 Task: Add Sprouts Spicy Red Chili Grass Fed Beef Enchiladas to the cart.
Action: Mouse moved to (15, 121)
Screenshot: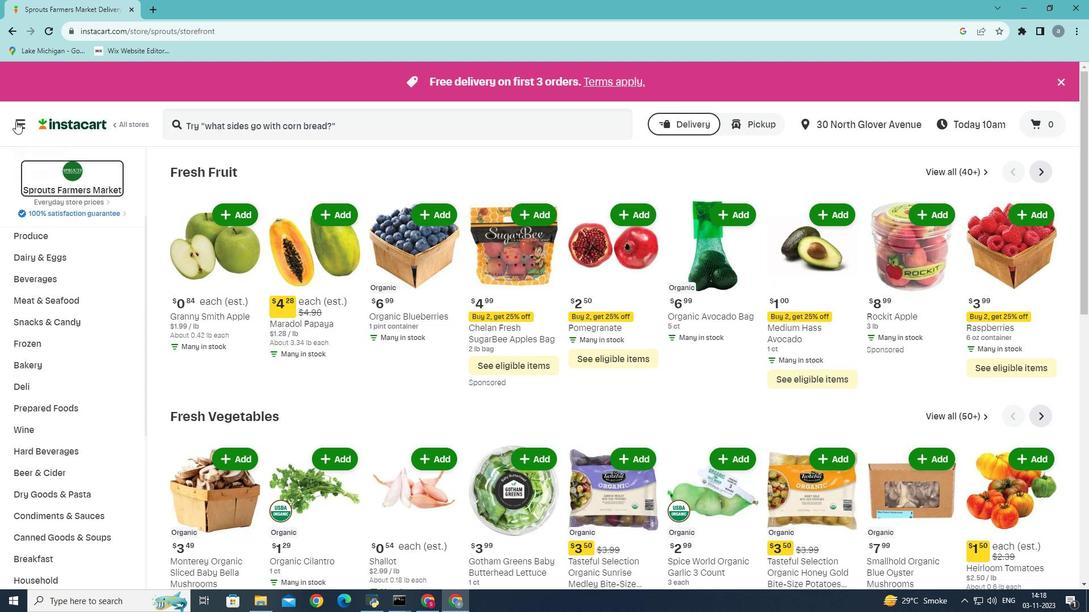 
Action: Mouse pressed left at (15, 121)
Screenshot: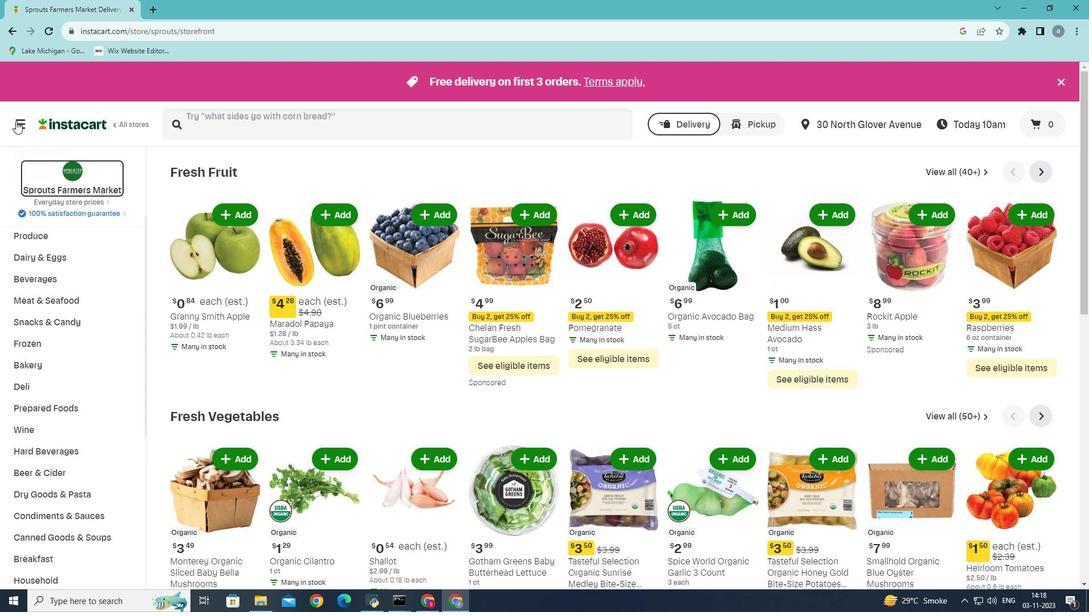 
Action: Mouse moved to (48, 312)
Screenshot: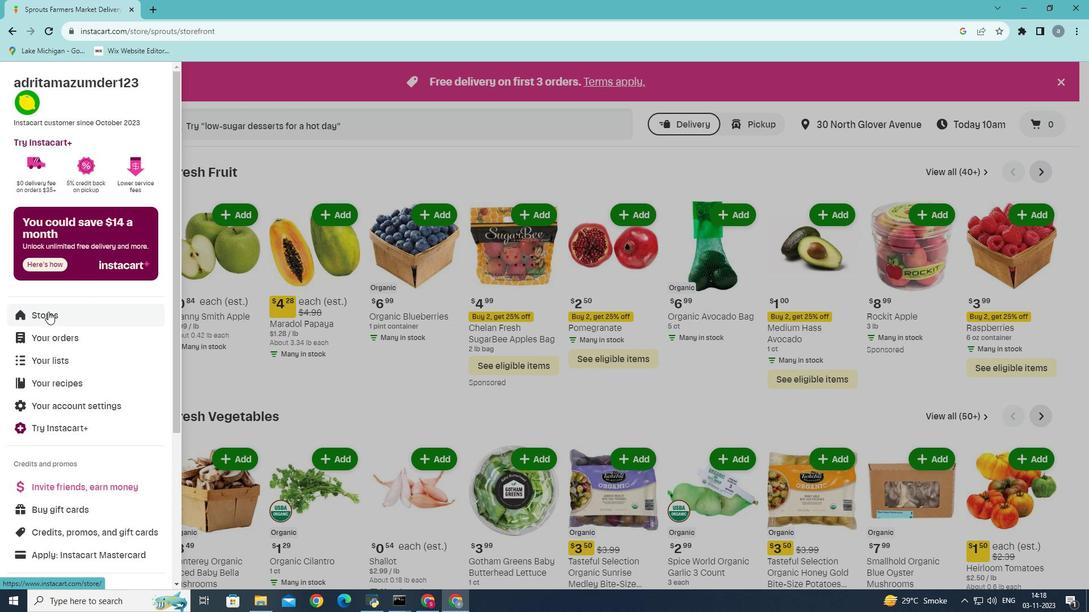 
Action: Mouse pressed left at (48, 312)
Screenshot: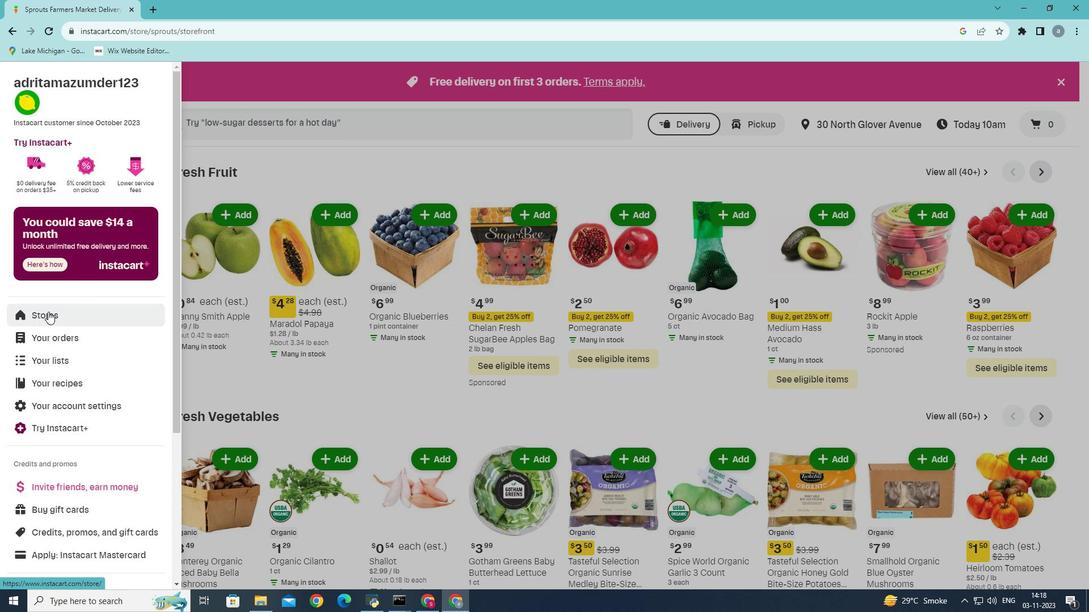 
Action: Mouse moved to (276, 124)
Screenshot: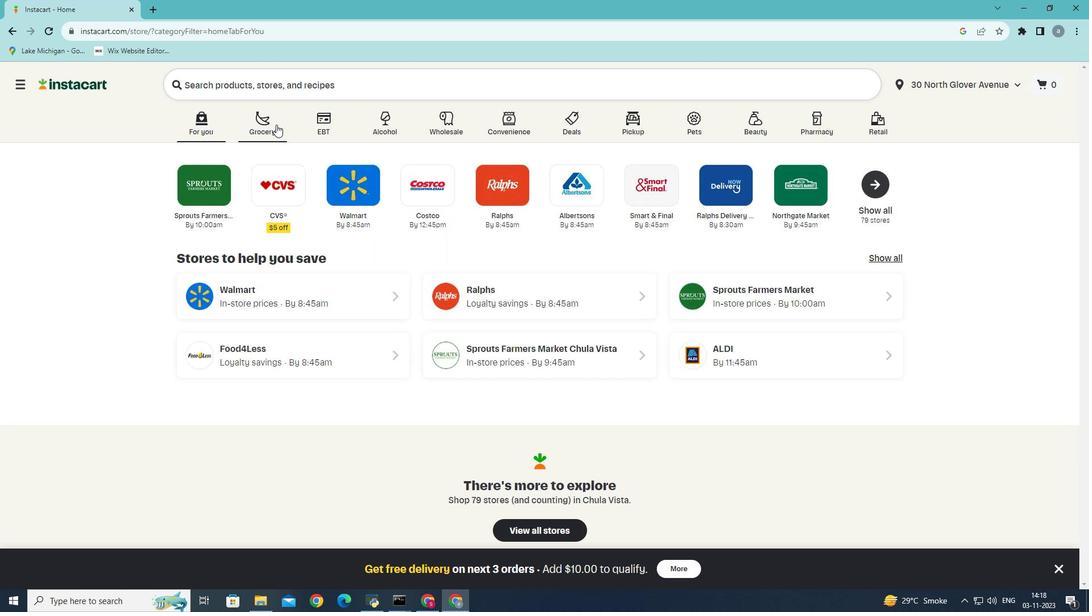 
Action: Mouse pressed left at (276, 124)
Screenshot: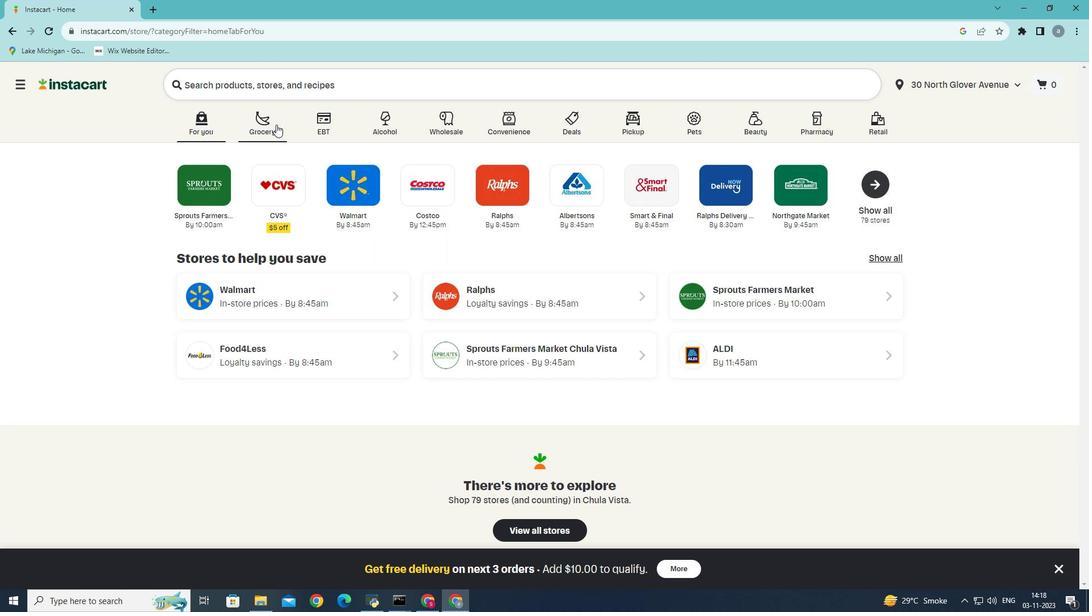 
Action: Mouse moved to (258, 332)
Screenshot: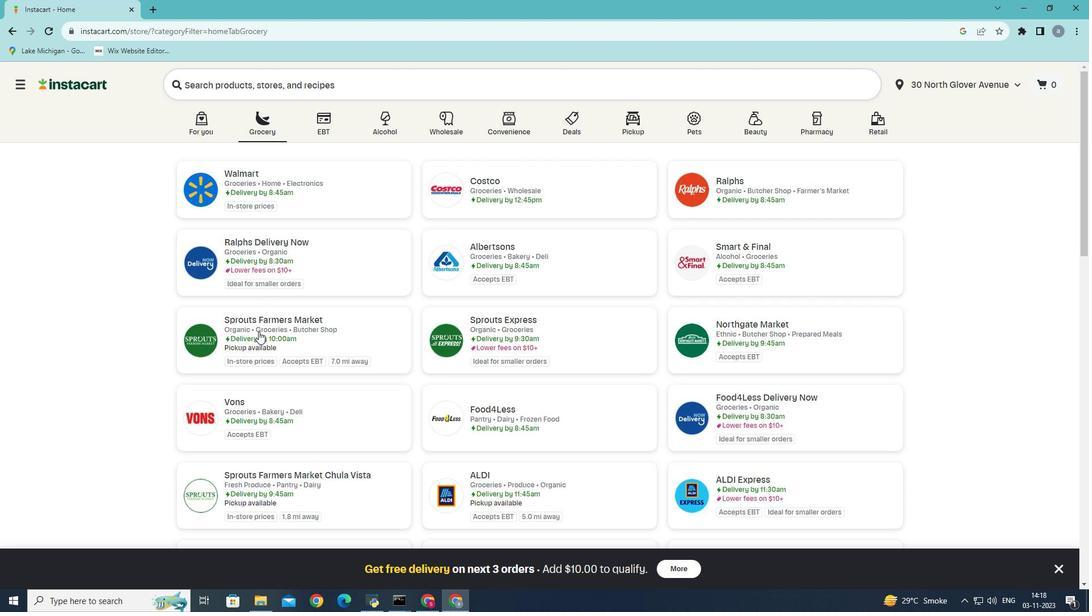 
Action: Mouse pressed left at (258, 332)
Screenshot: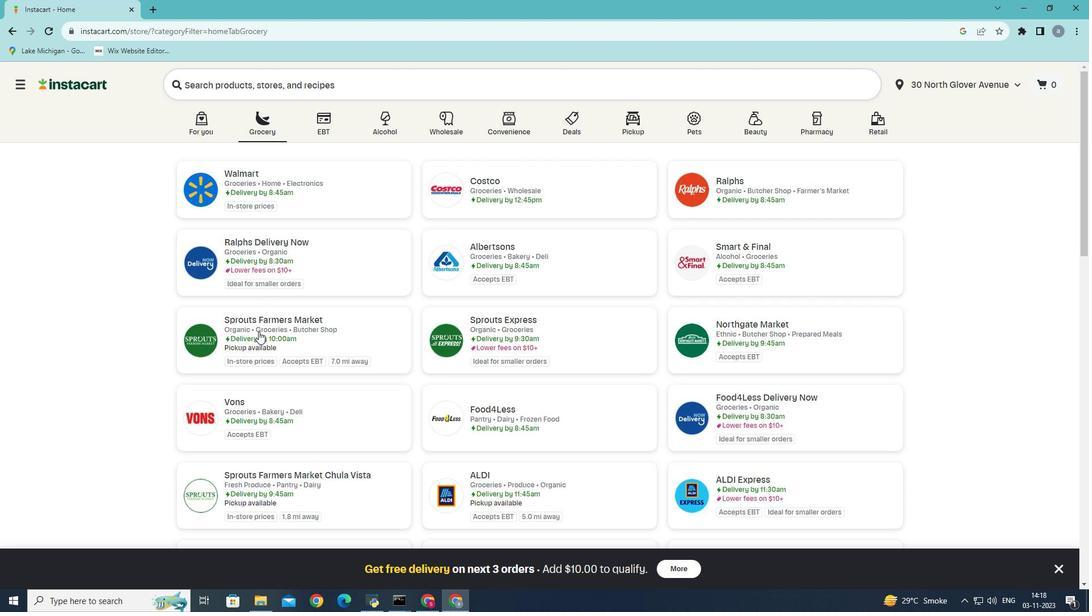 
Action: Mouse moved to (88, 470)
Screenshot: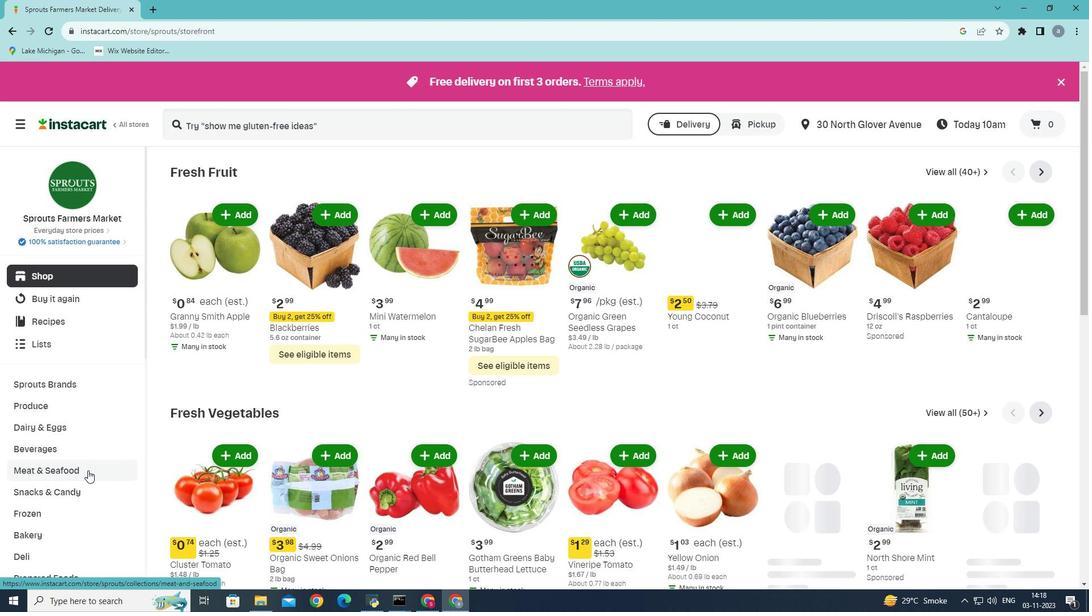 
Action: Mouse scrolled (88, 470) with delta (0, 0)
Screenshot: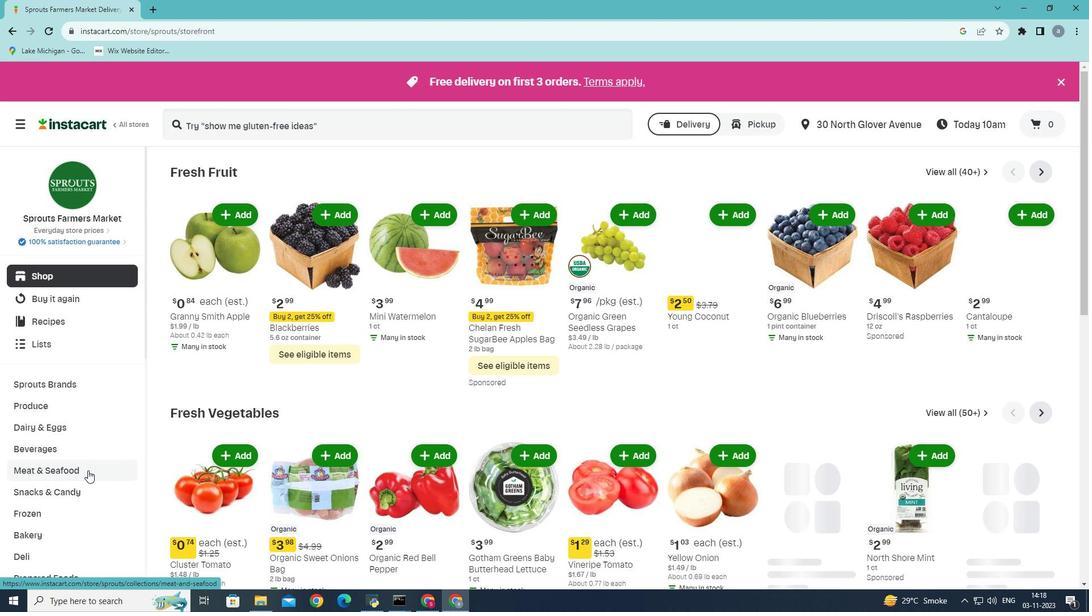 
Action: Mouse moved to (87, 470)
Screenshot: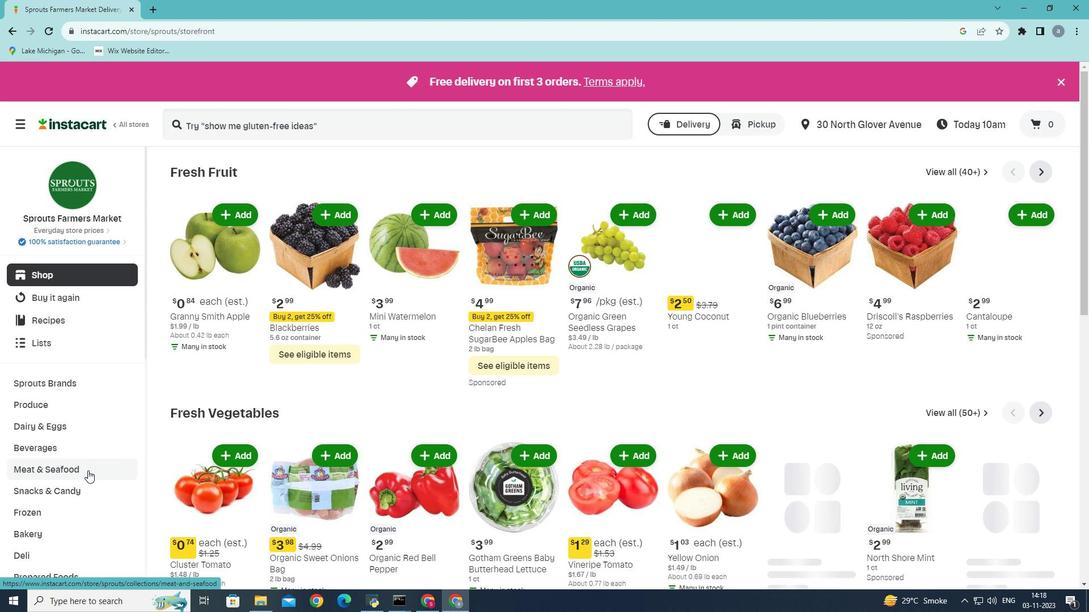 
Action: Mouse scrolled (87, 470) with delta (0, 0)
Screenshot: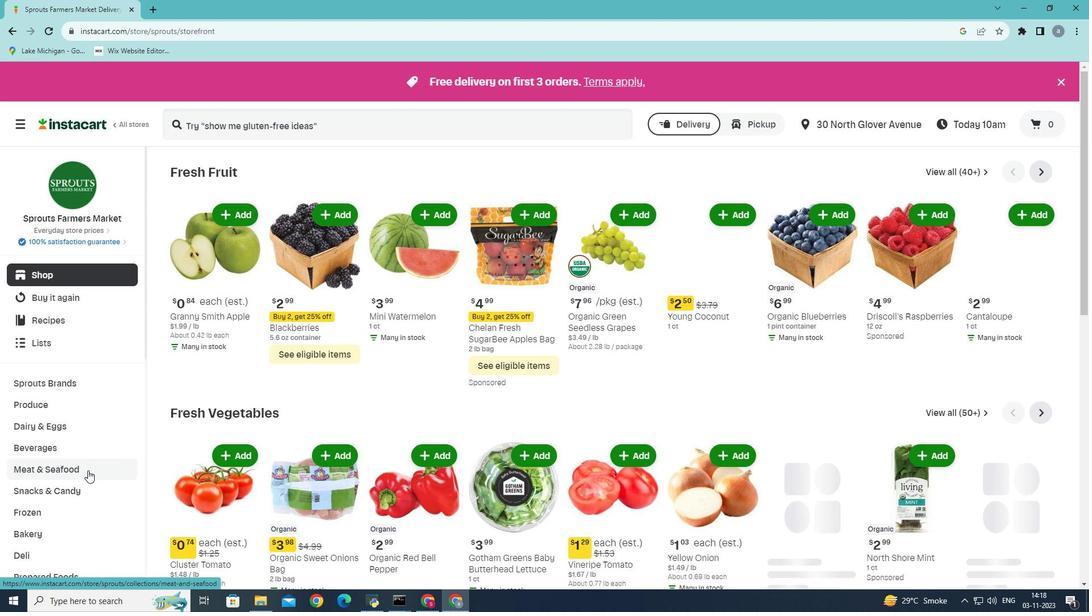 
Action: Mouse moved to (37, 465)
Screenshot: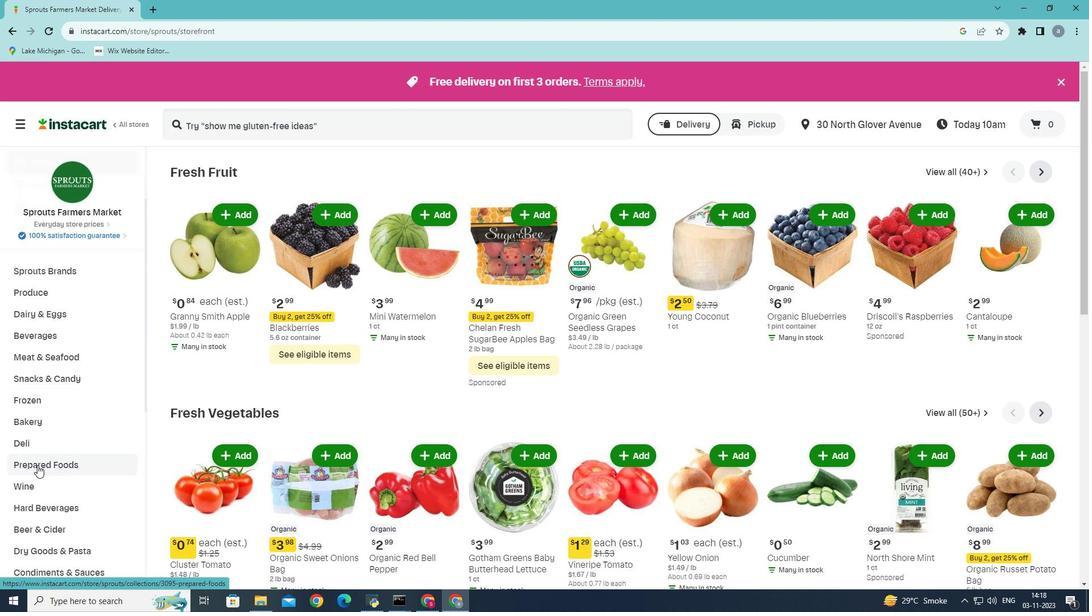 
Action: Mouse pressed left at (37, 465)
Screenshot: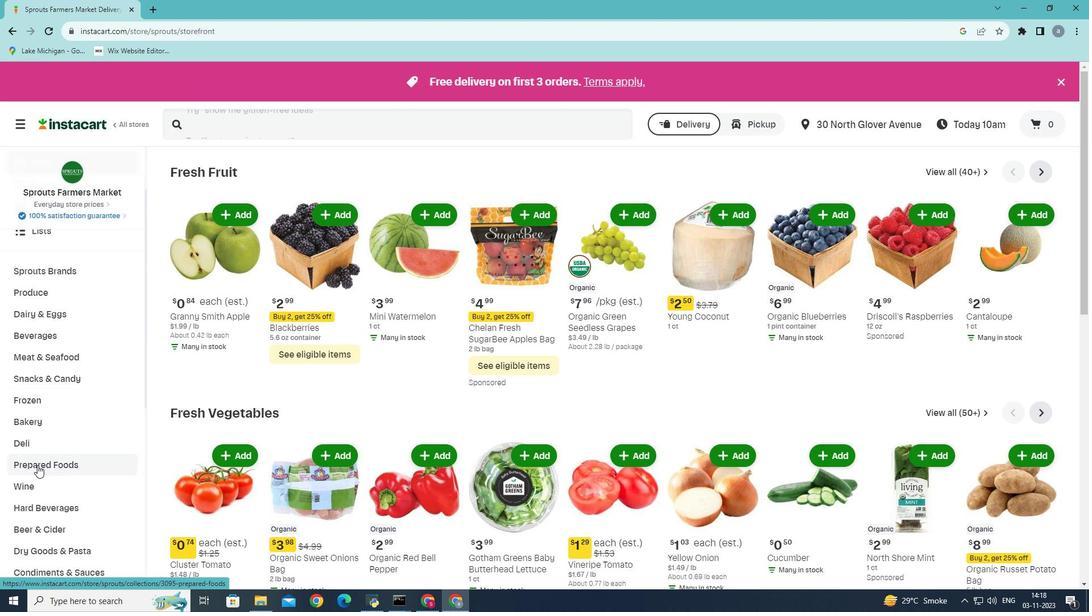 
Action: Mouse moved to (381, 201)
Screenshot: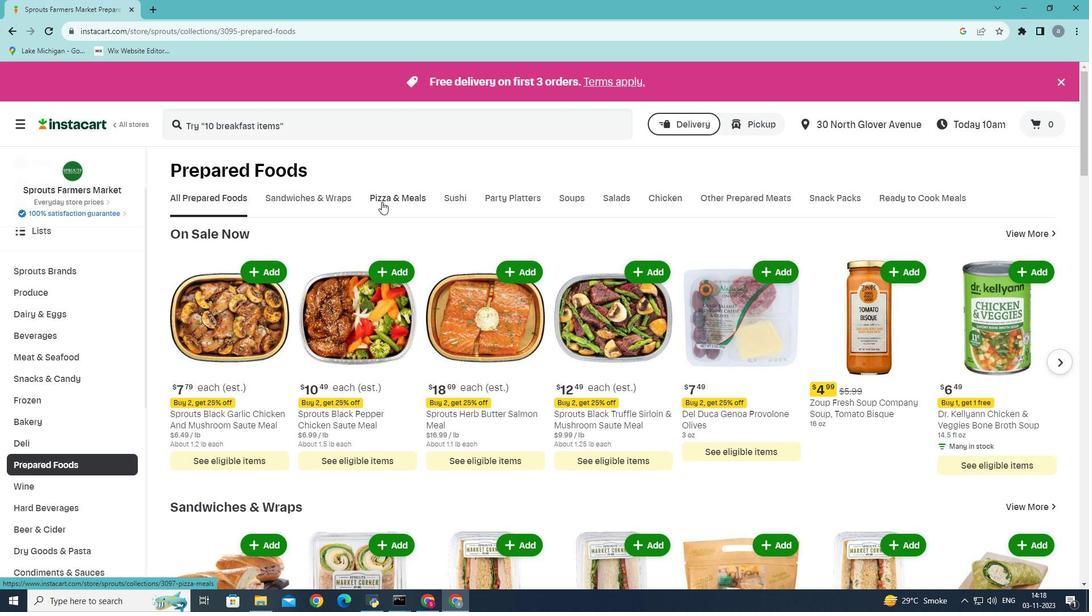 
Action: Mouse pressed left at (381, 201)
Screenshot: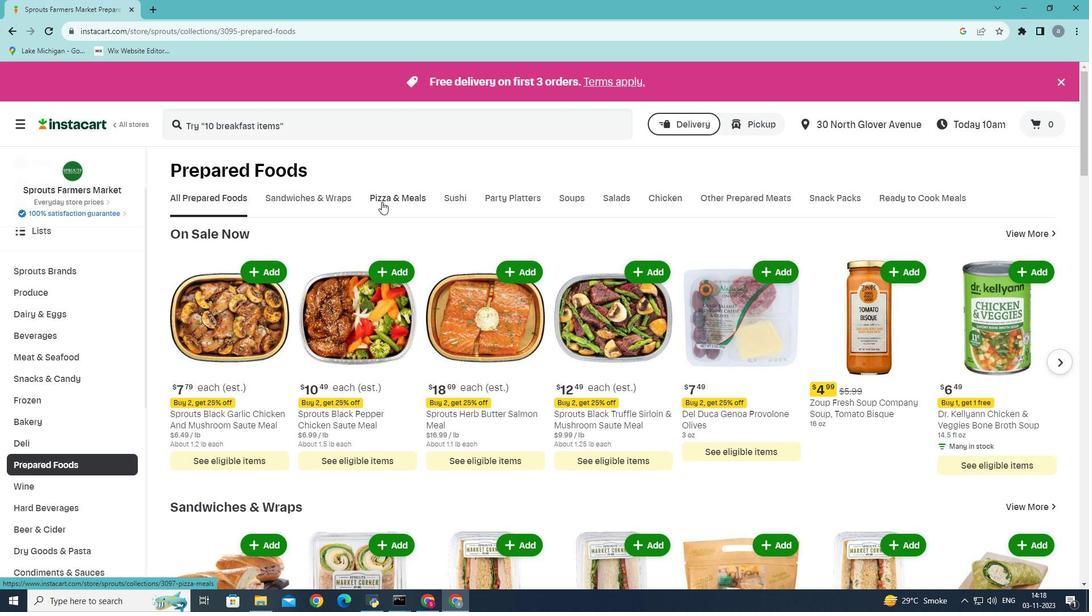
Action: Mouse moved to (503, 254)
Screenshot: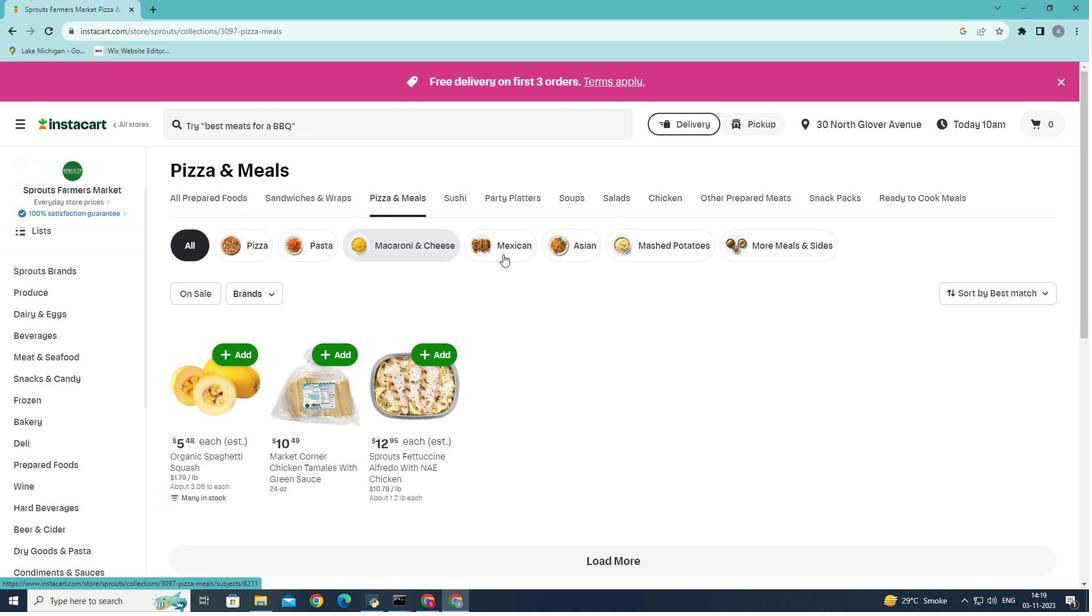 
Action: Mouse pressed left at (503, 254)
Screenshot: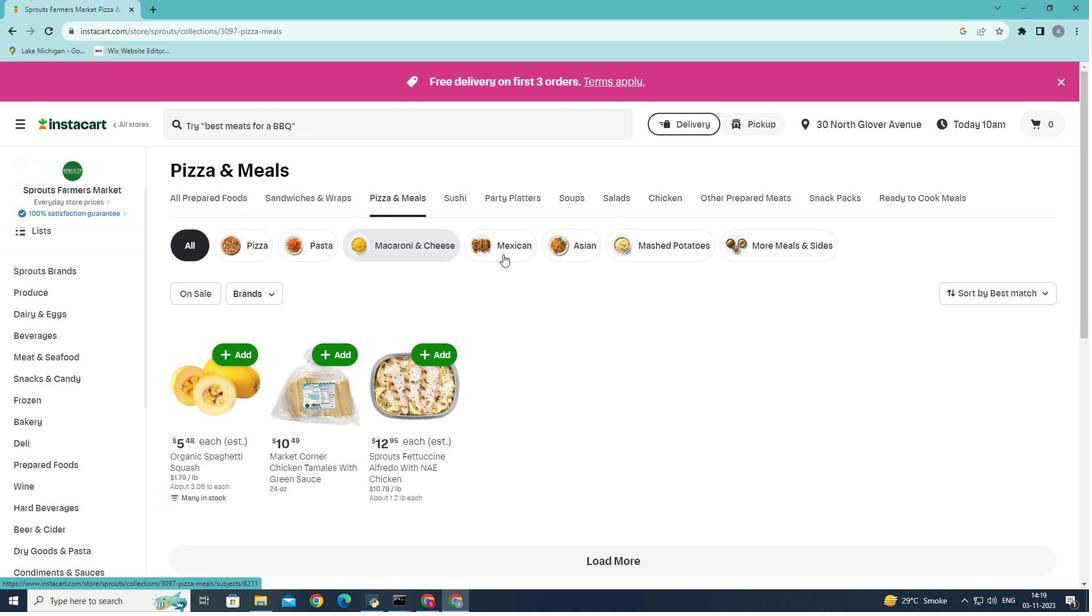 
Action: Mouse moved to (423, 355)
Screenshot: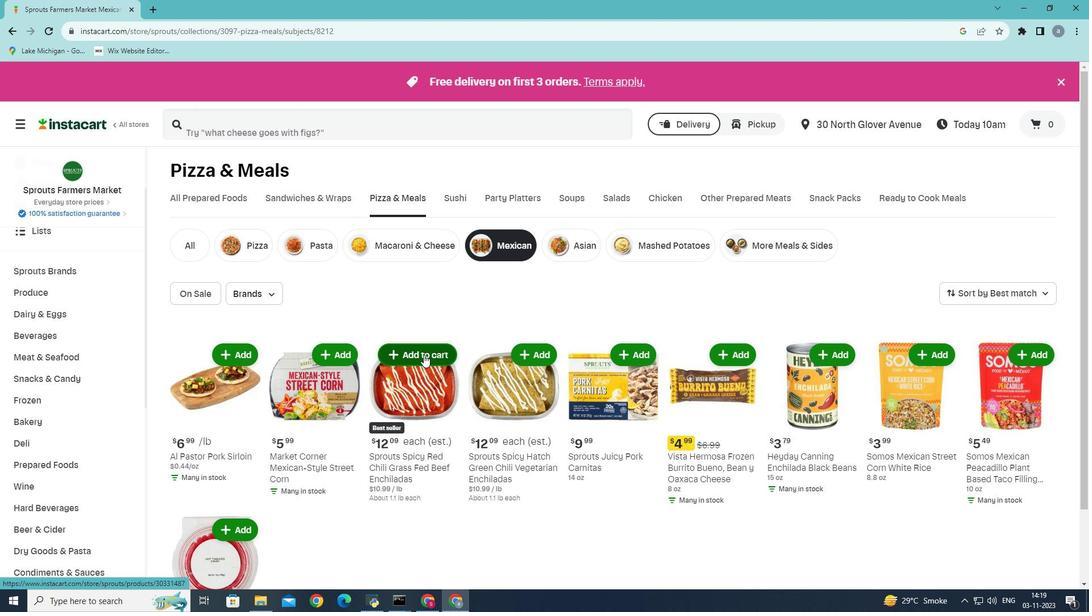 
Action: Mouse pressed left at (423, 355)
Screenshot: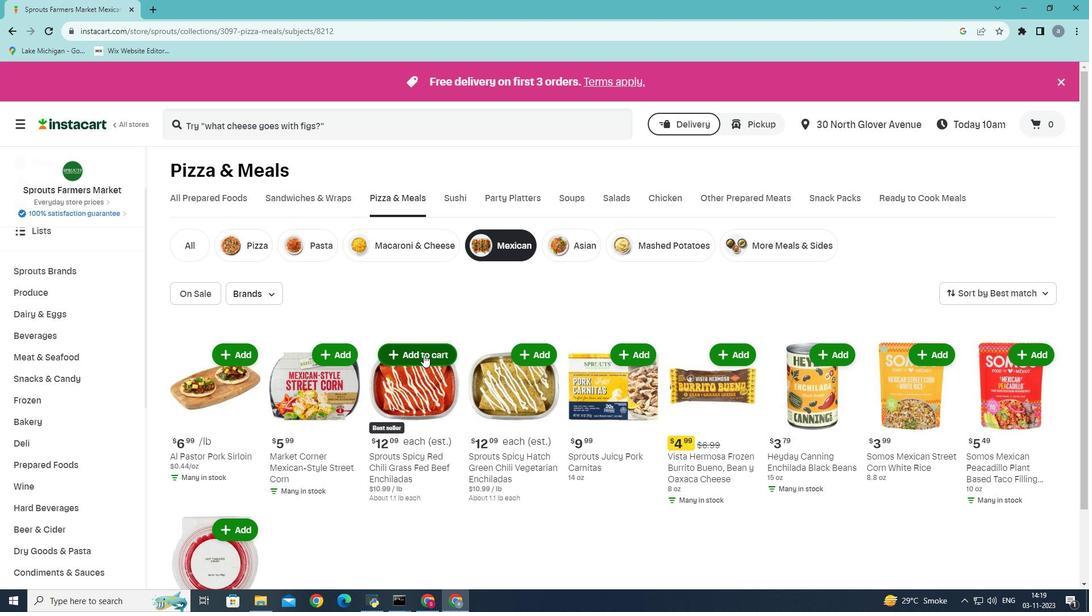 
Action: Mouse moved to (422, 355)
Screenshot: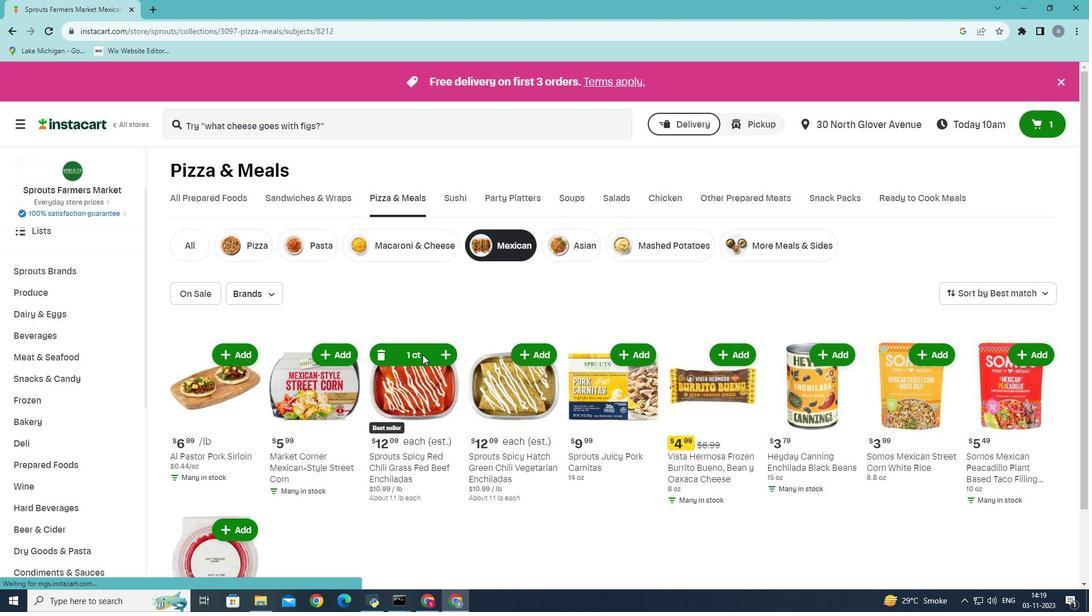 
